Task: Add the action and mark the due date as complete.
Action: Mouse pressed left at (780, 228)
Screenshot: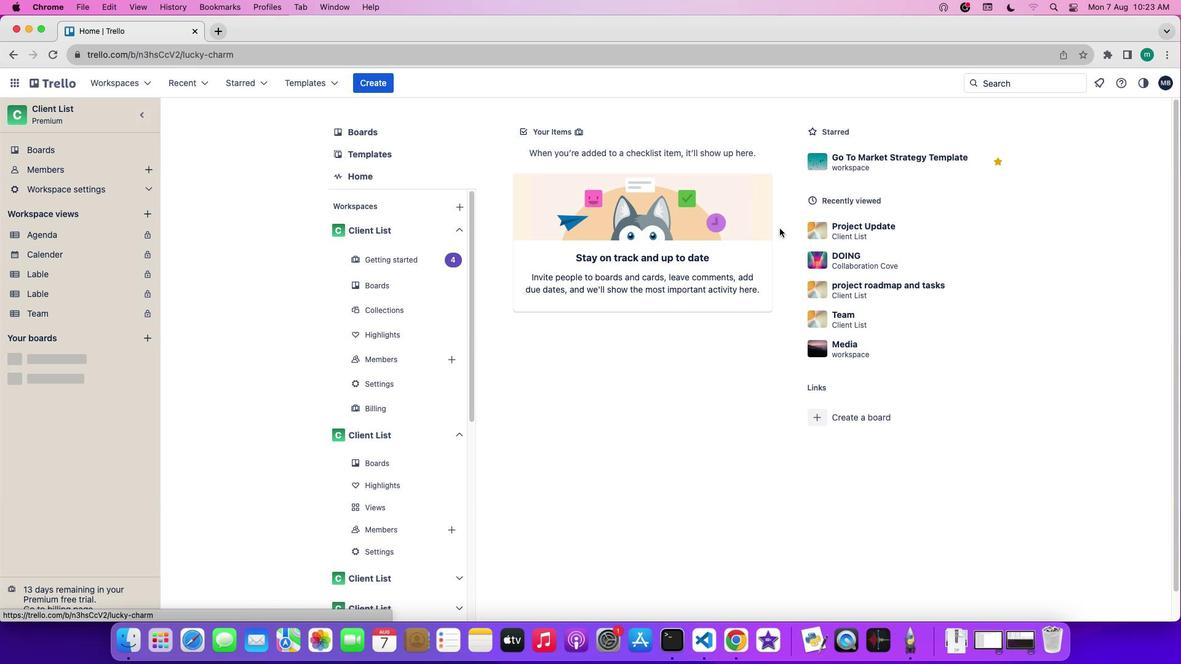 
Action: Mouse moved to (316, 177)
Screenshot: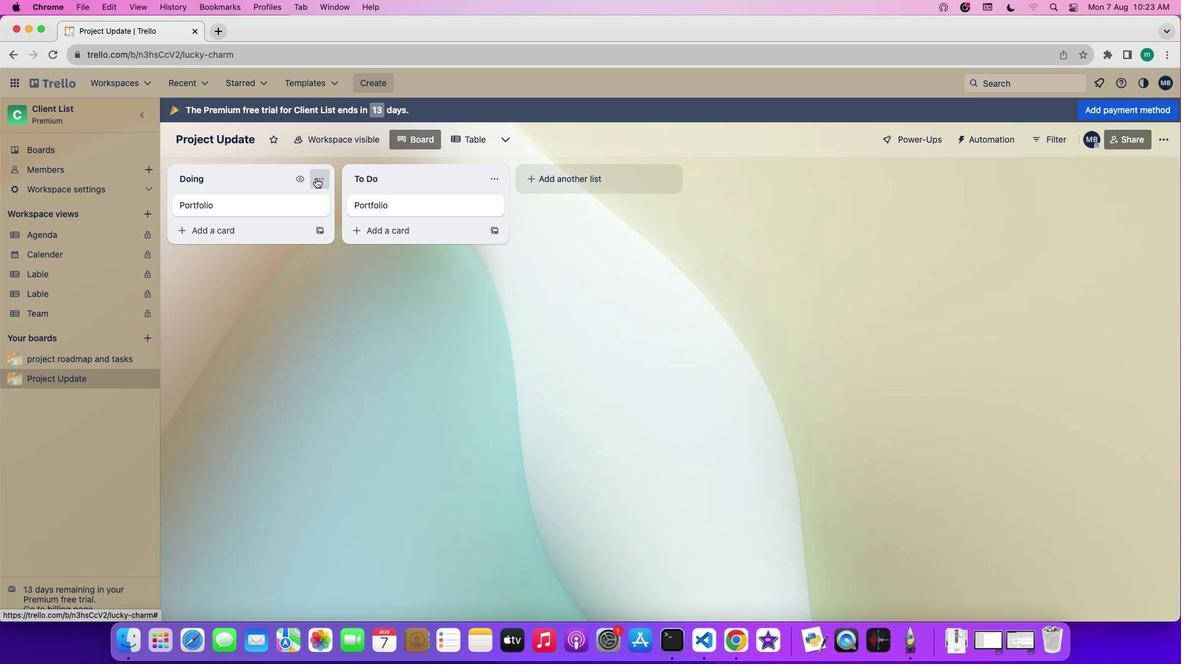 
Action: Mouse pressed left at (316, 177)
Screenshot: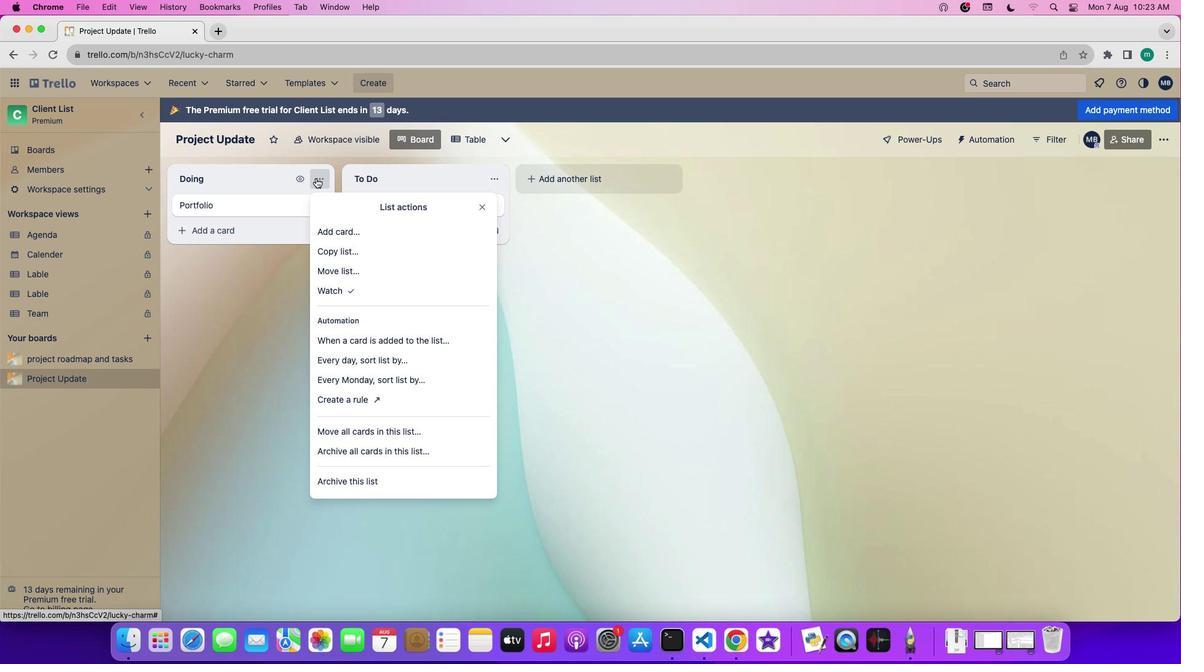 
Action: Mouse moved to (347, 335)
Screenshot: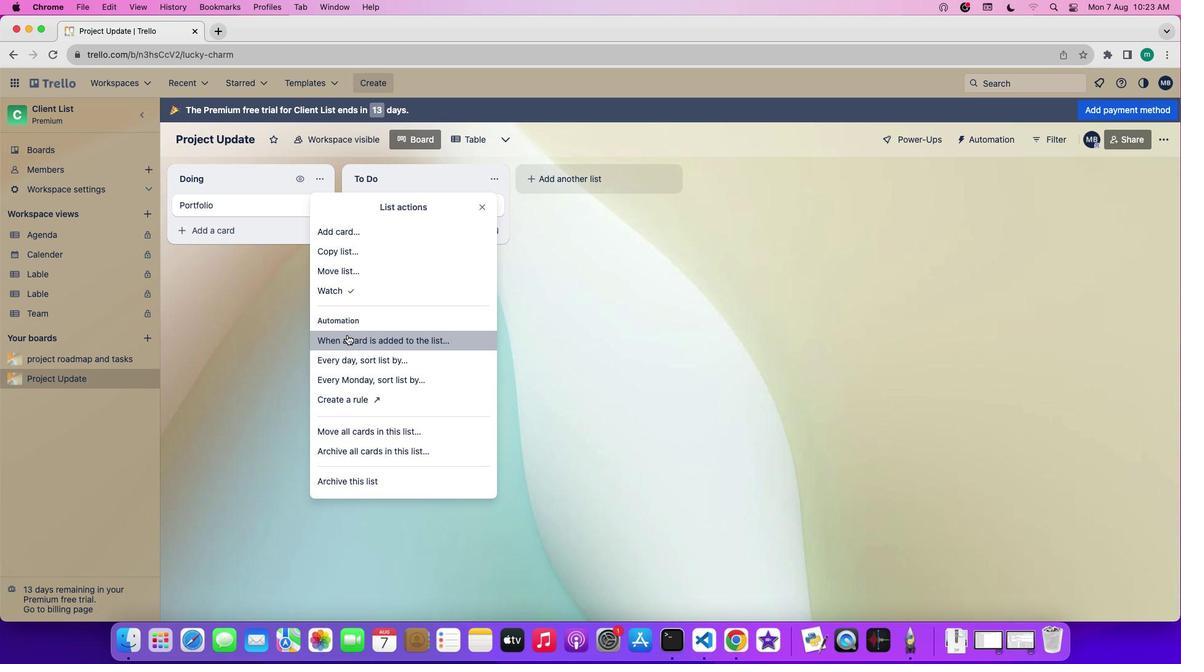 
Action: Mouse pressed left at (347, 335)
Screenshot: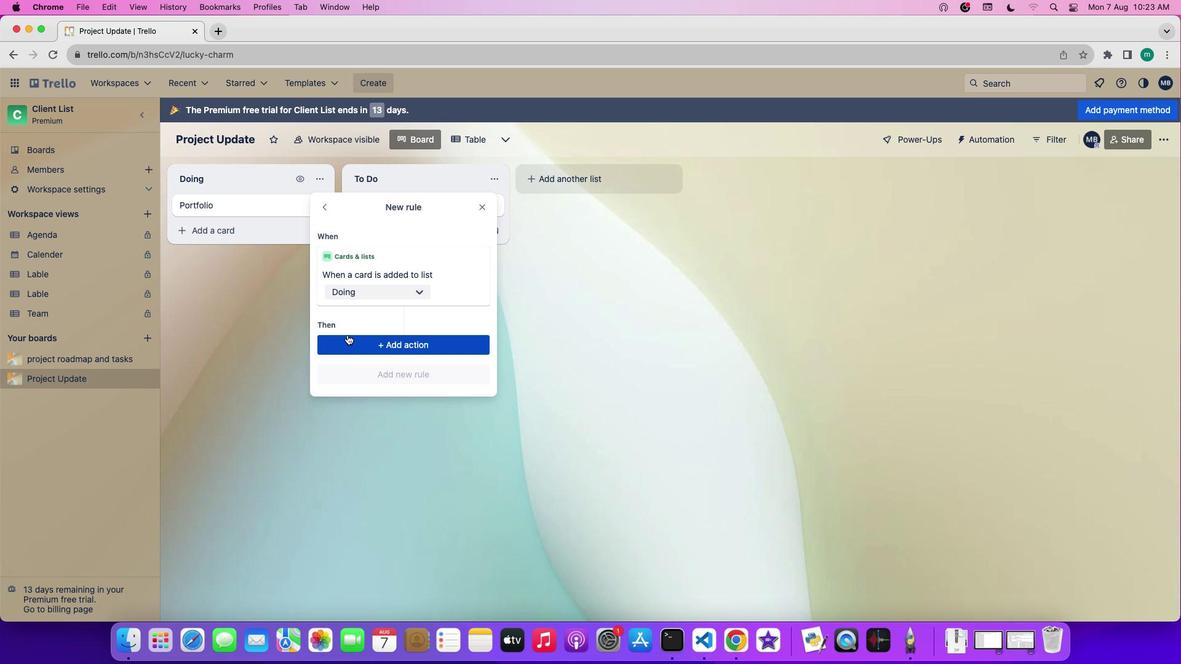 
Action: Mouse moved to (354, 341)
Screenshot: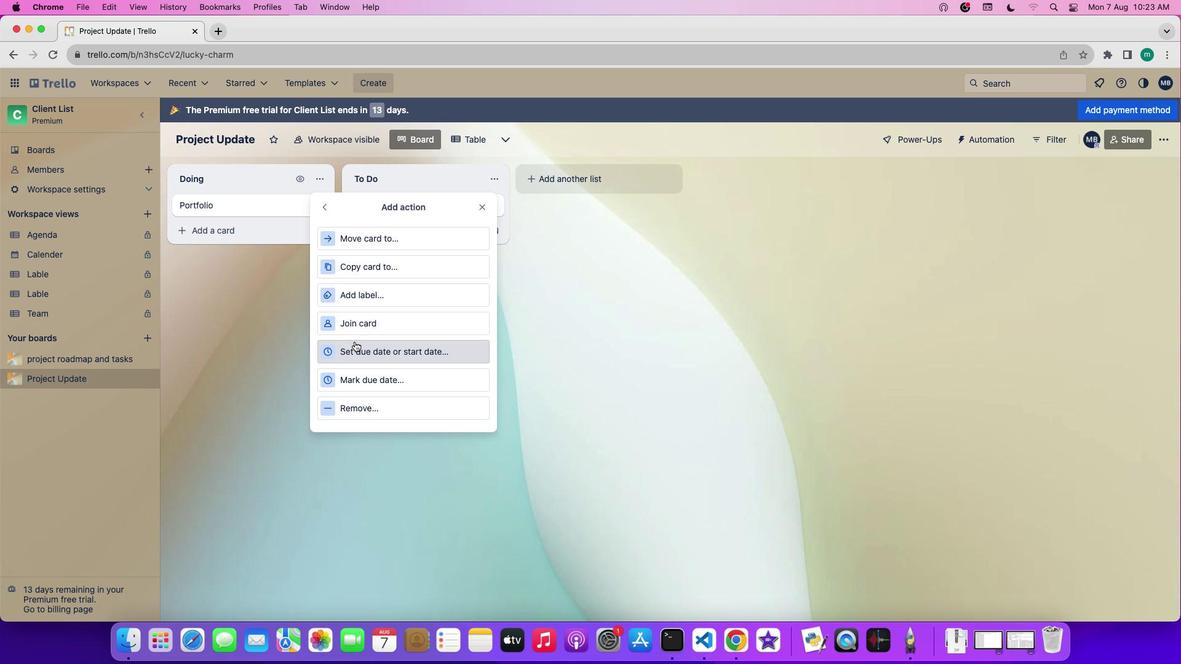 
Action: Mouse pressed left at (354, 341)
Screenshot: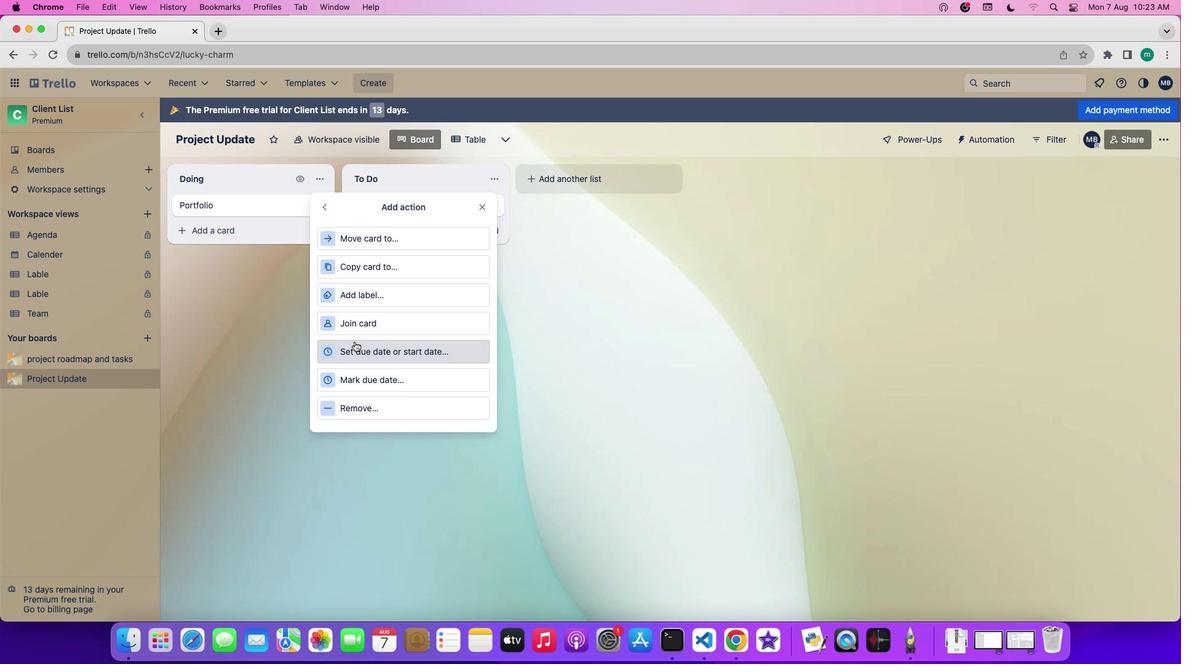 
Action: Mouse moved to (374, 371)
Screenshot: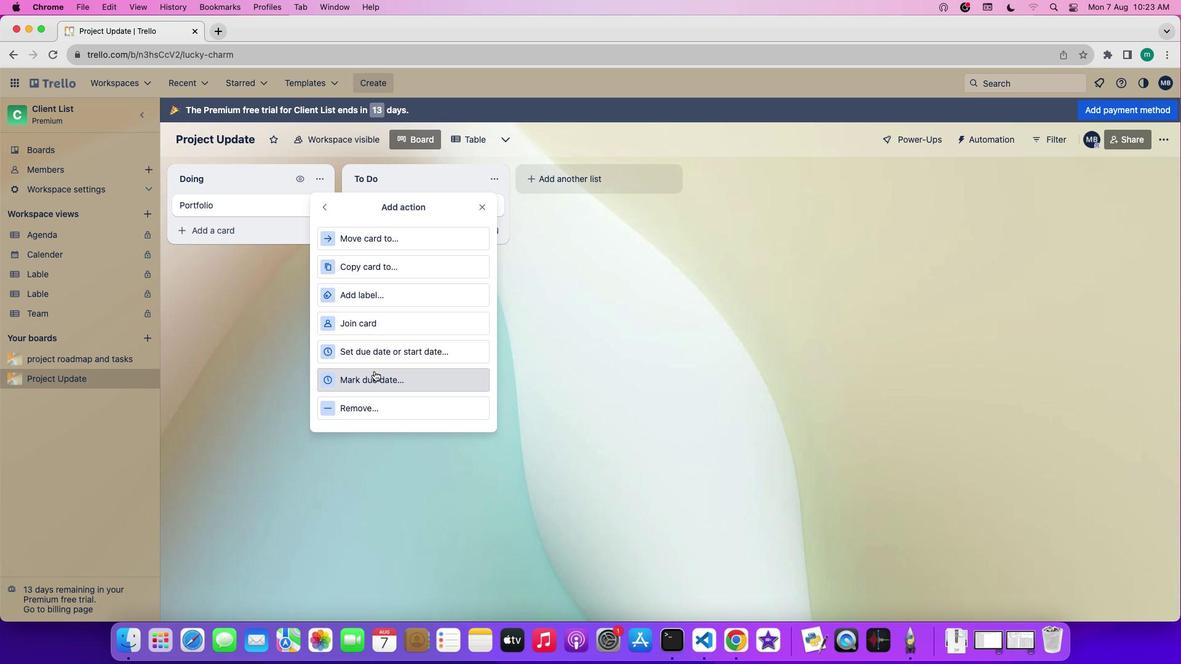 
Action: Mouse pressed left at (374, 371)
Screenshot: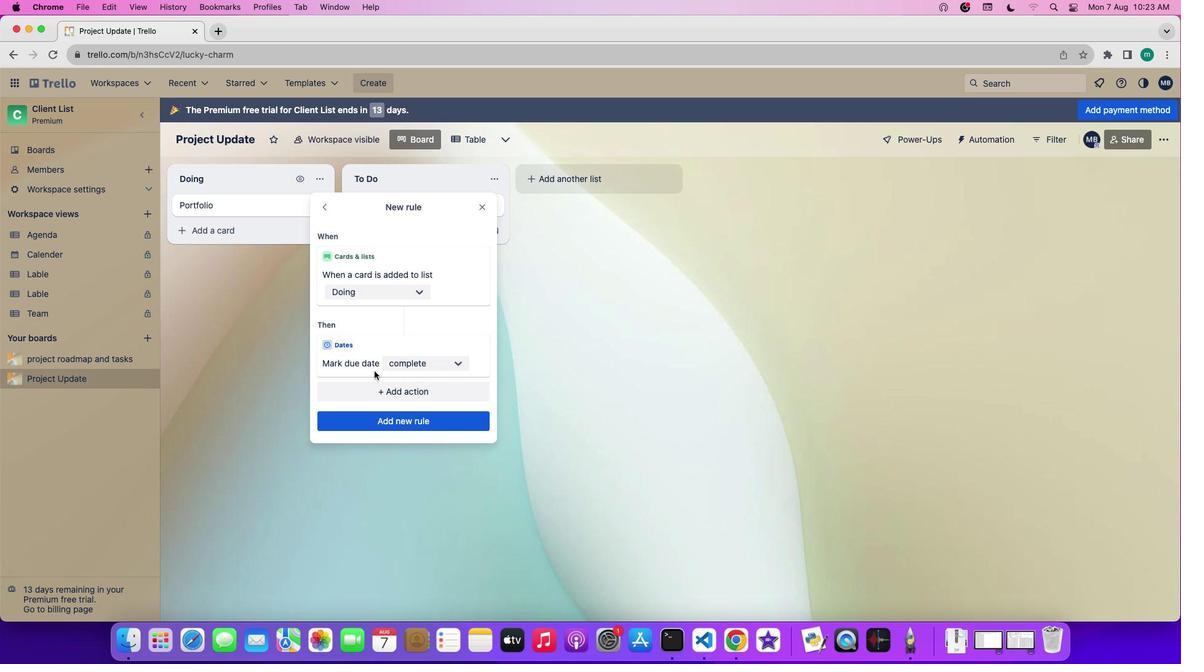 
Action: Mouse moved to (422, 359)
Screenshot: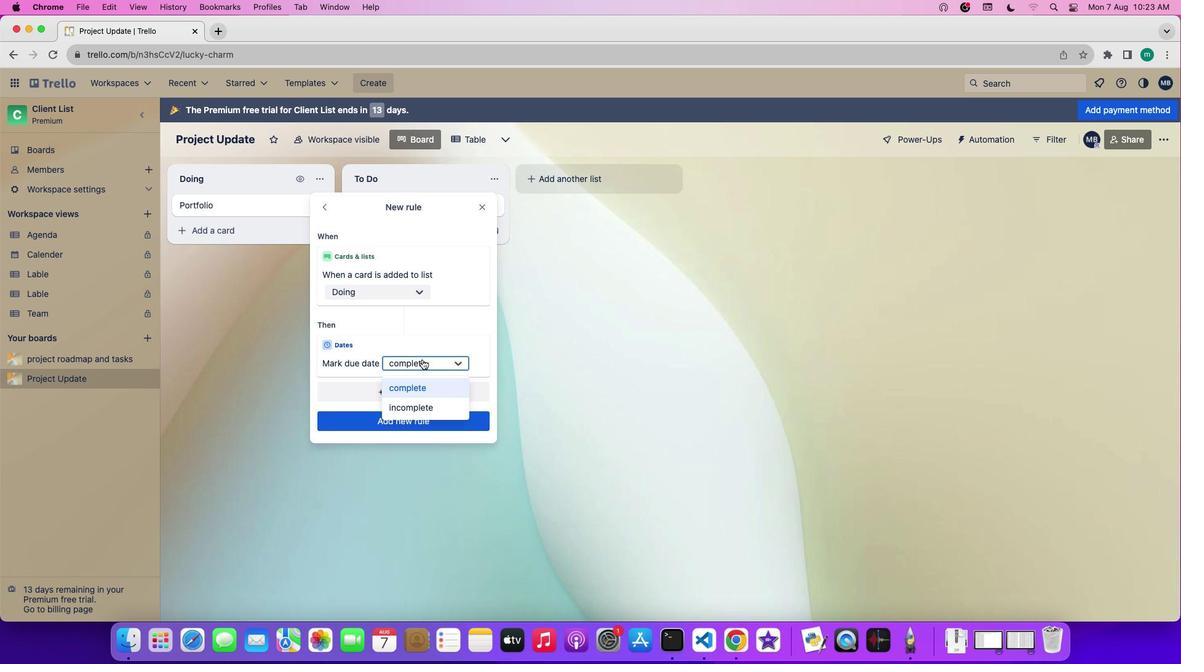 
Action: Mouse pressed left at (422, 359)
Screenshot: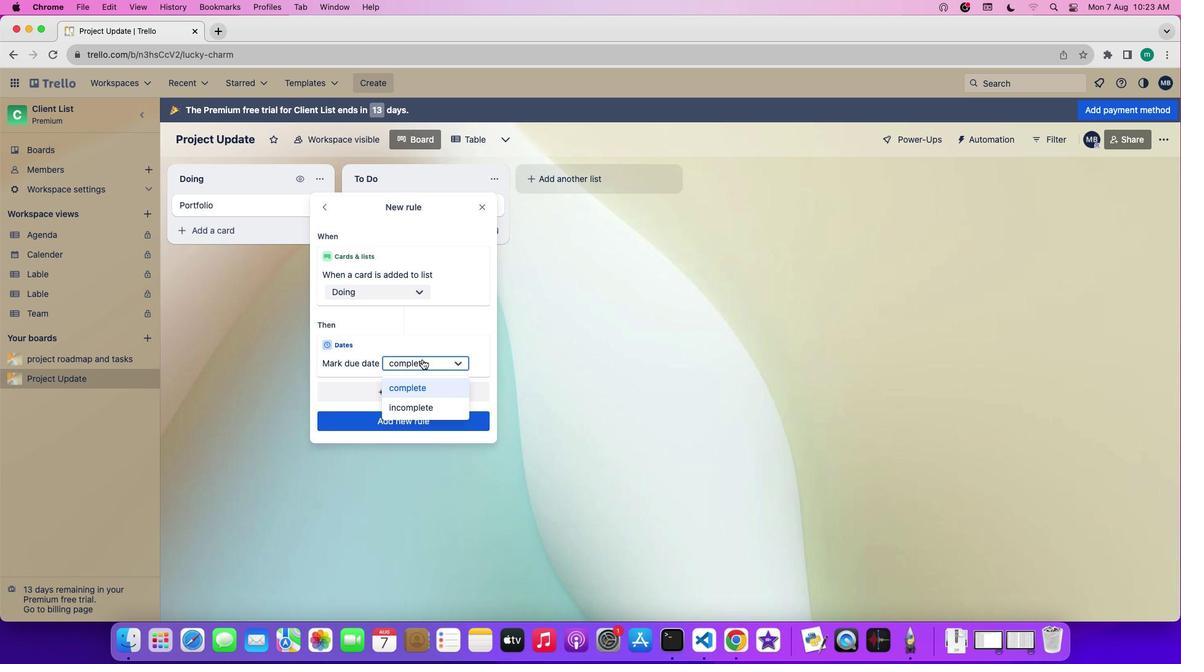 
Action: Mouse moved to (432, 383)
Screenshot: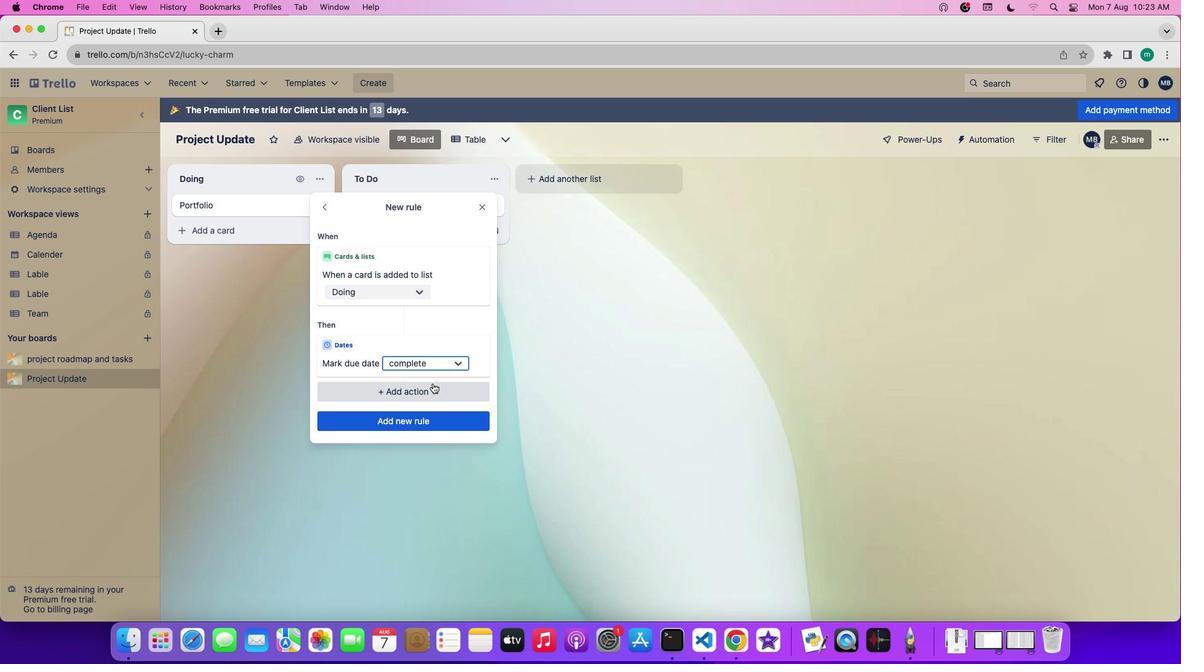 
Action: Mouse pressed left at (432, 383)
Screenshot: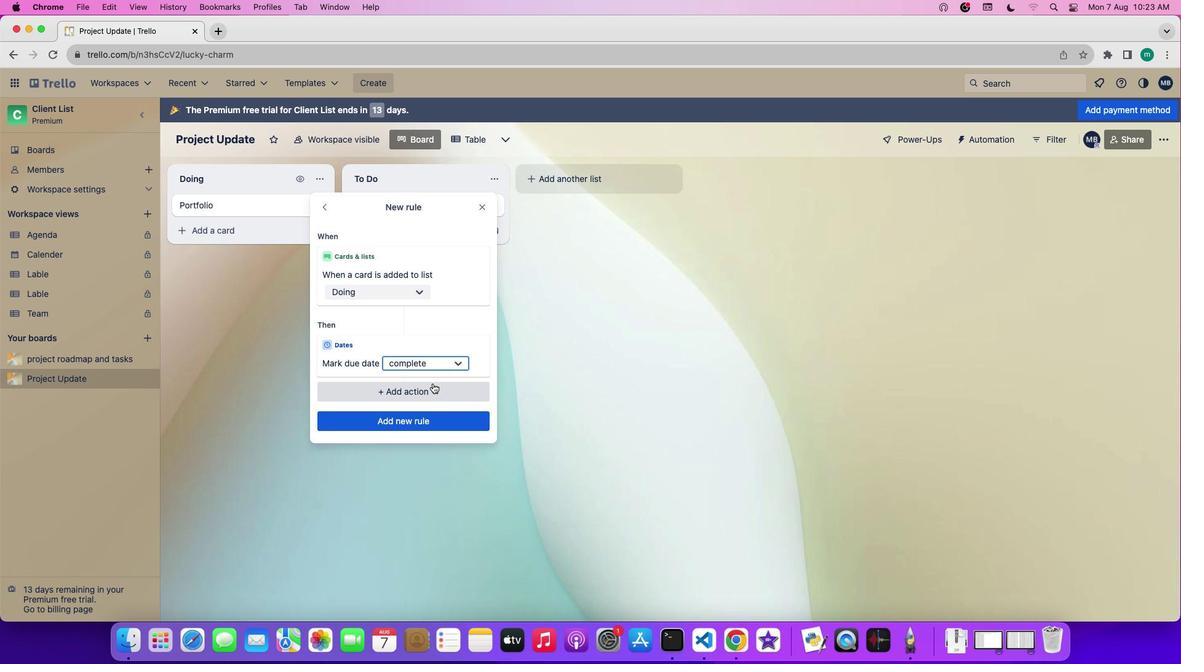 
